 Task: Create a new collection "Vectors".
Action: Mouse moved to (570, 335)
Screenshot: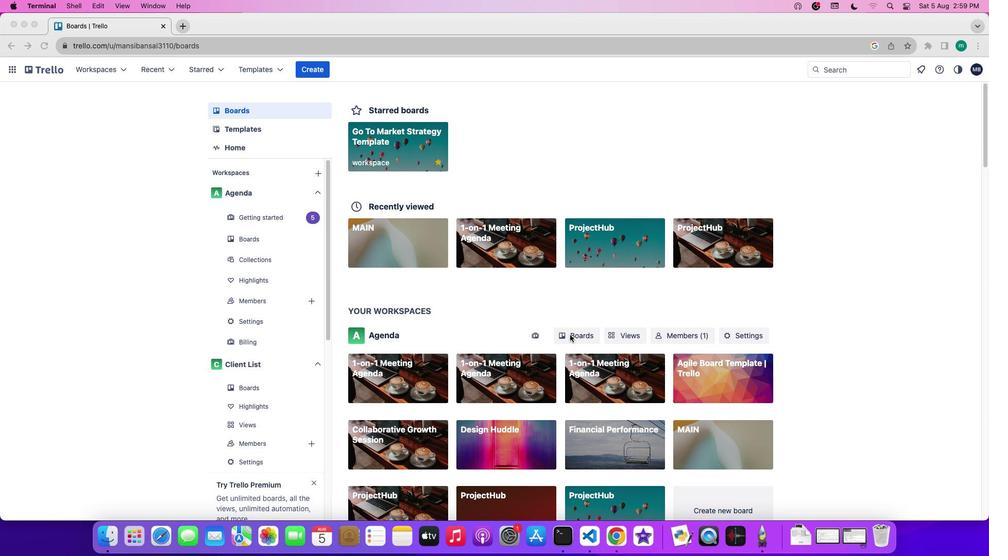 
Action: Mouse pressed left at (570, 335)
Screenshot: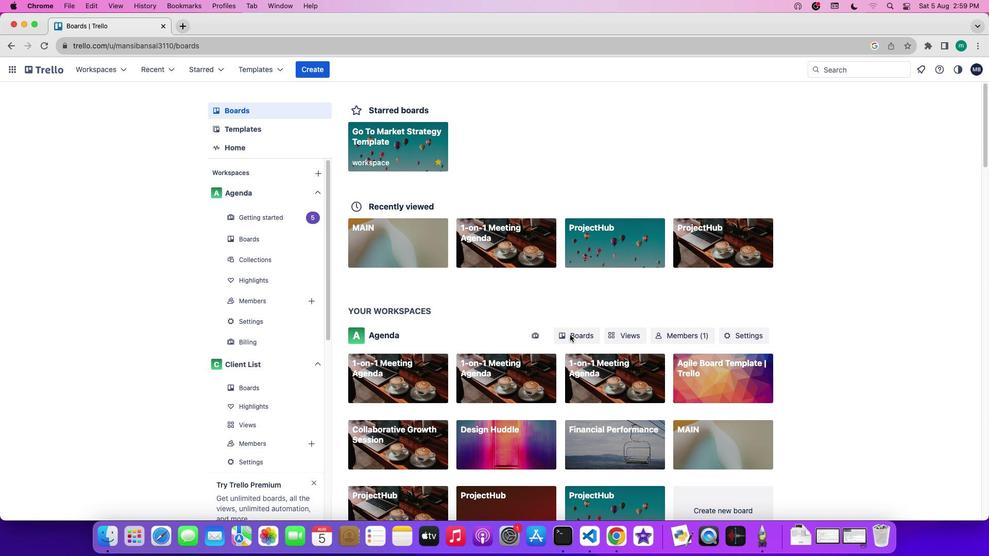 
Action: Mouse pressed left at (570, 335)
Screenshot: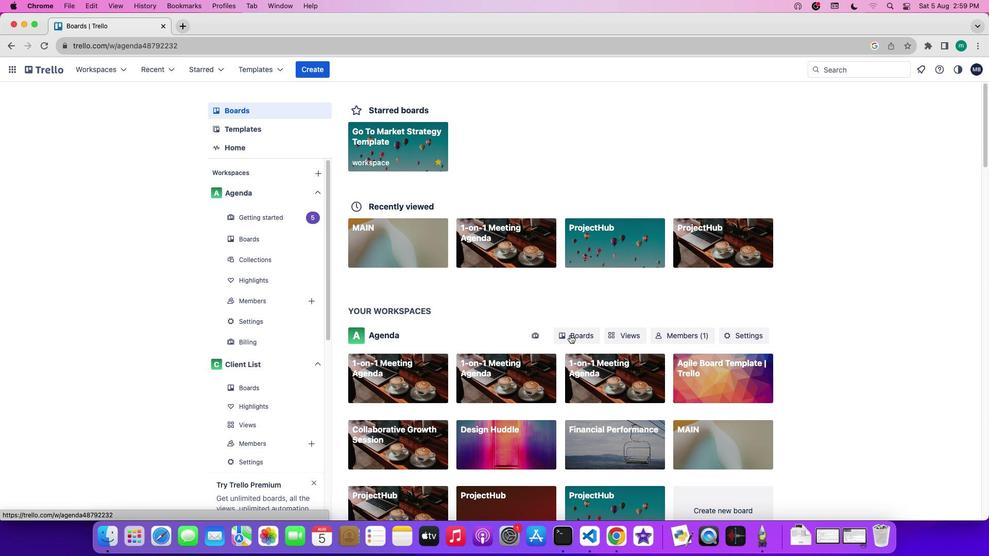 
Action: Mouse moved to (345, 256)
Screenshot: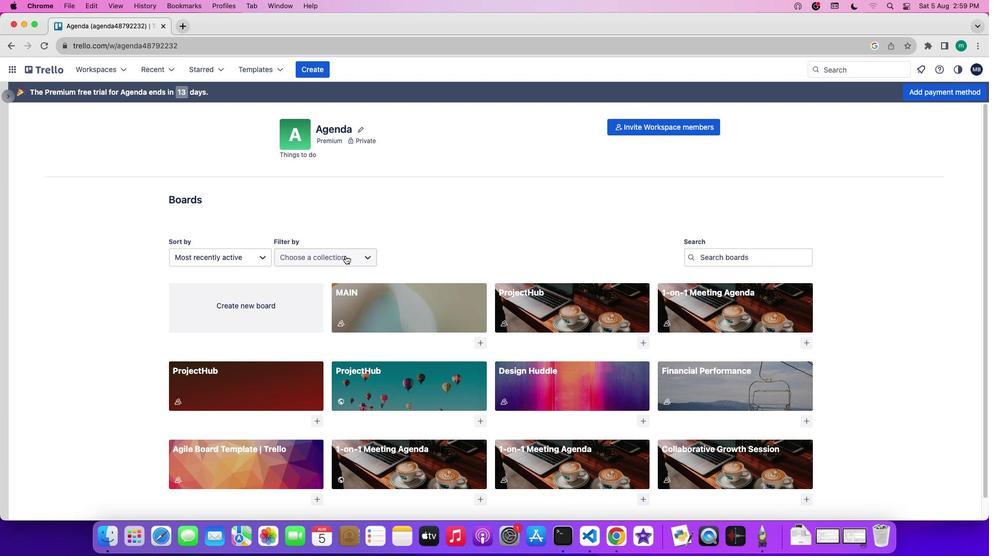 
Action: Mouse pressed left at (345, 256)
Screenshot: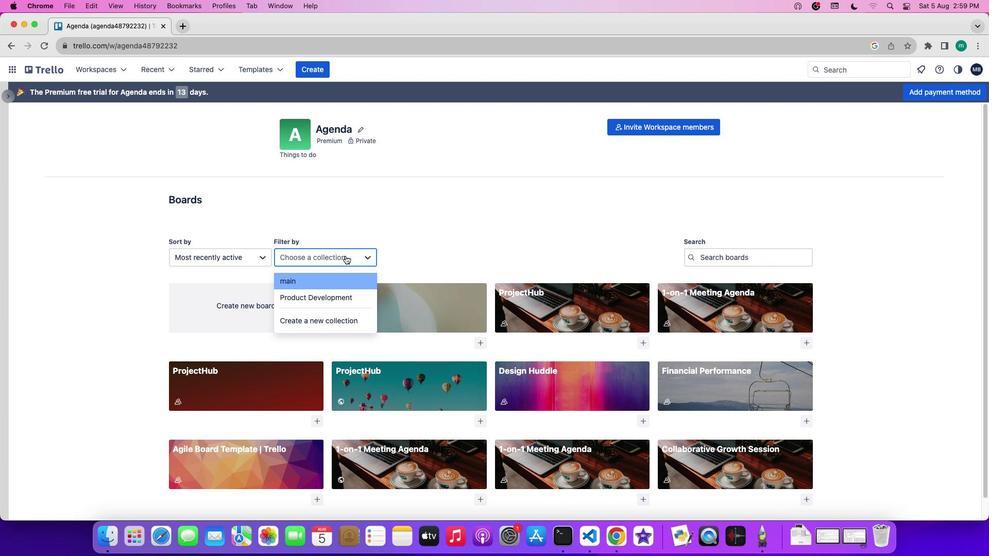 
Action: Mouse moved to (335, 316)
Screenshot: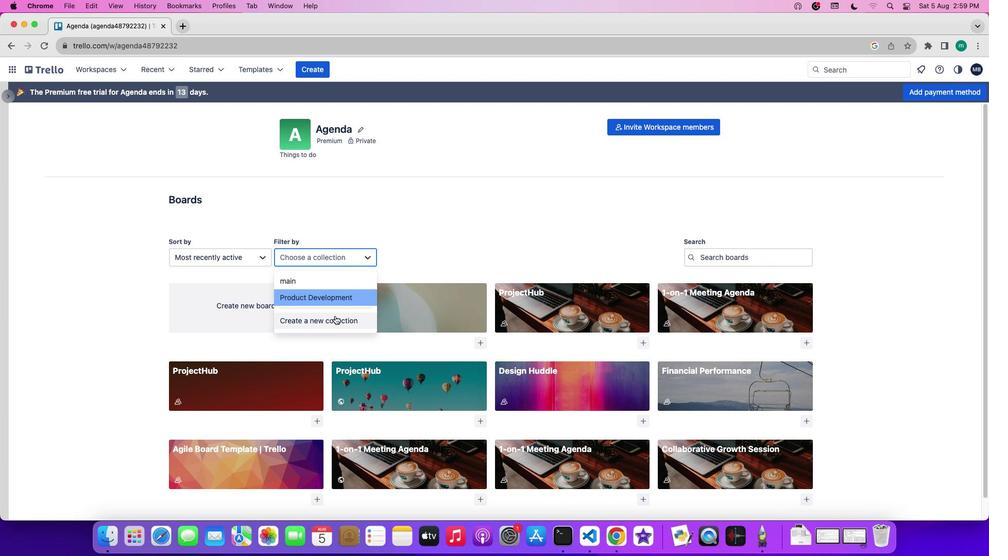 
Action: Mouse pressed left at (335, 316)
Screenshot: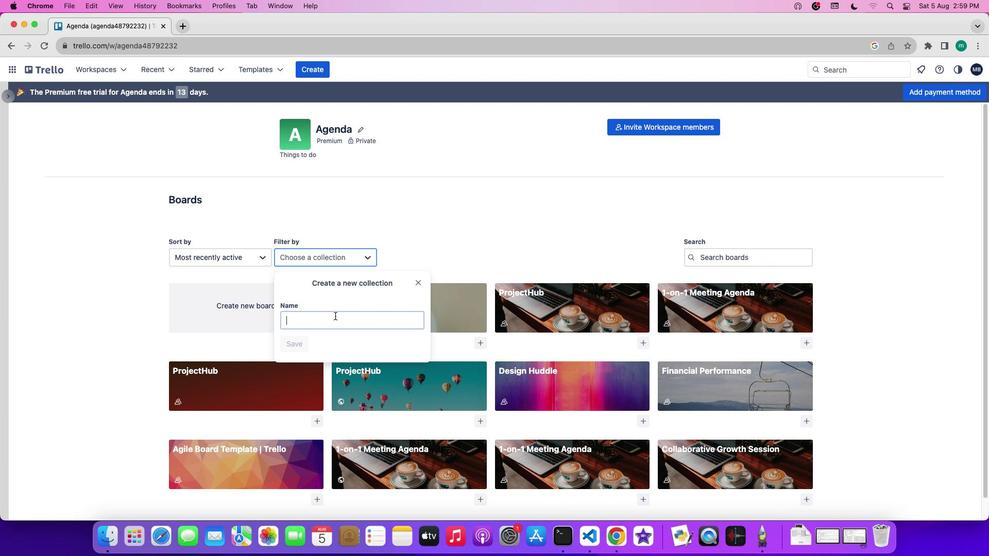 
Action: Mouse moved to (333, 316)
Screenshot: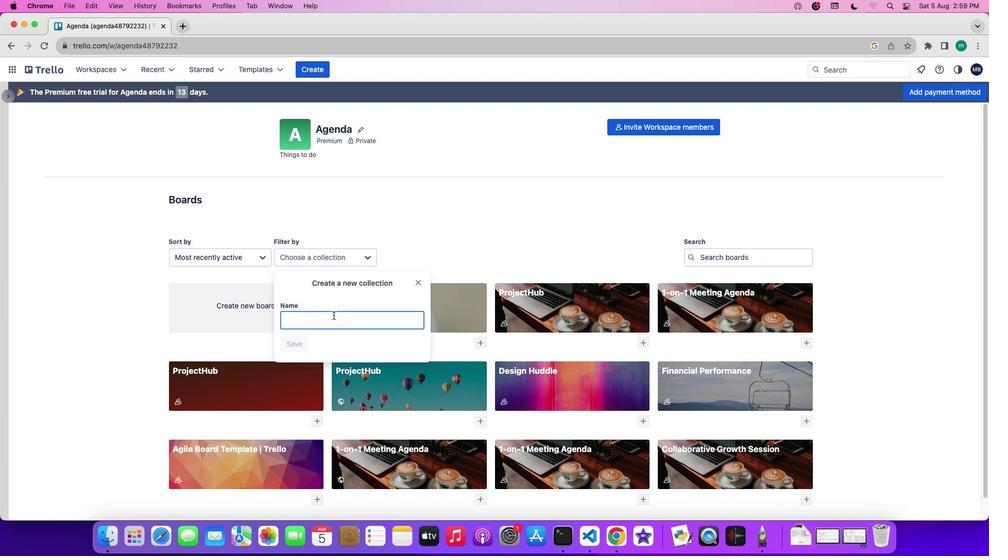 
Action: Mouse pressed left at (333, 316)
Screenshot: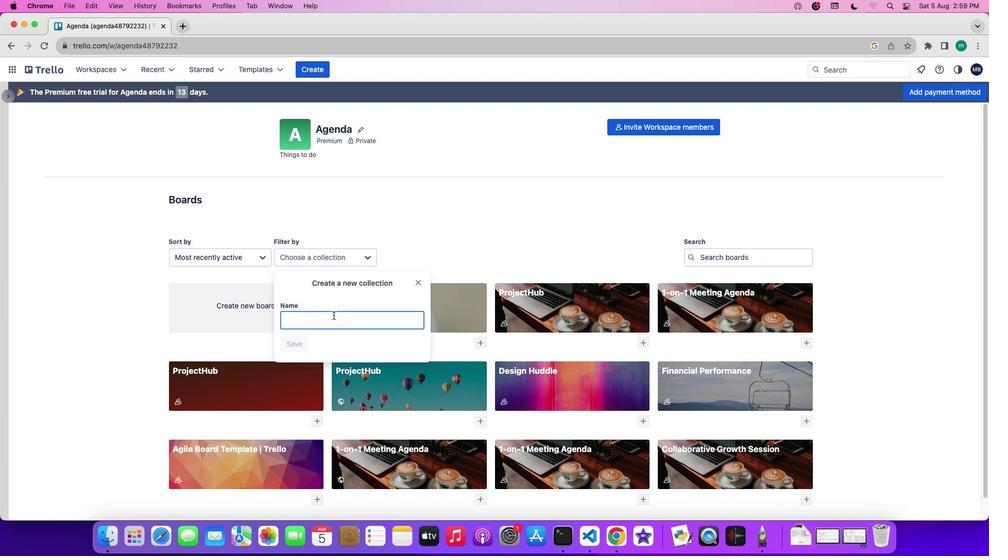 
Action: Key pressed Key.shift'V''e''c''t''o''r''s'
Screenshot: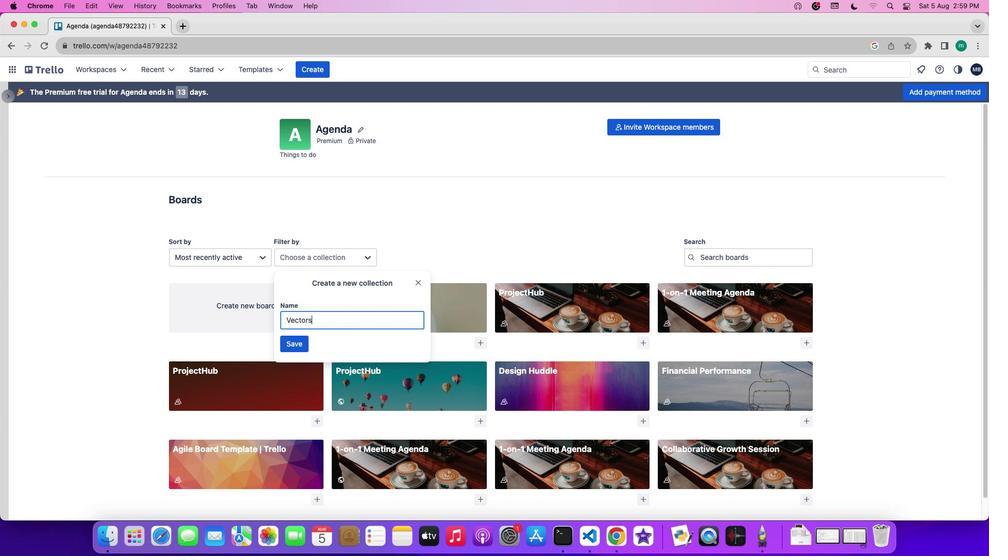 
Action: Mouse moved to (293, 336)
Screenshot: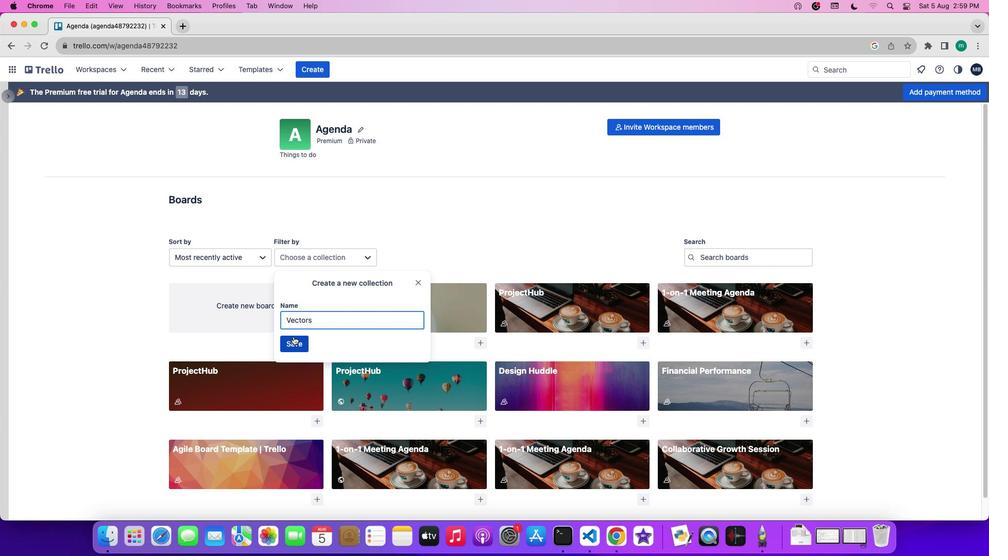 
Action: Mouse pressed left at (293, 336)
Screenshot: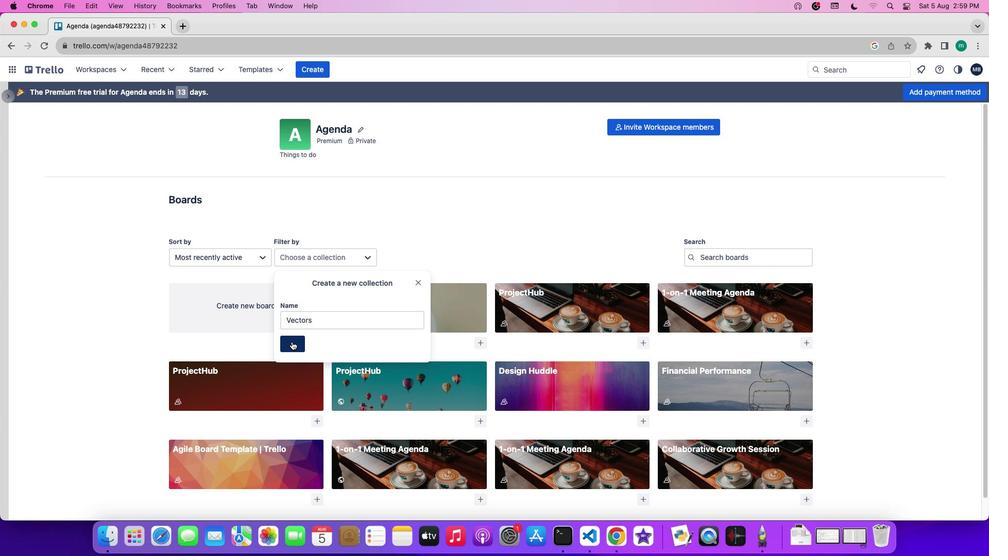 
Action: Mouse moved to (290, 340)
Screenshot: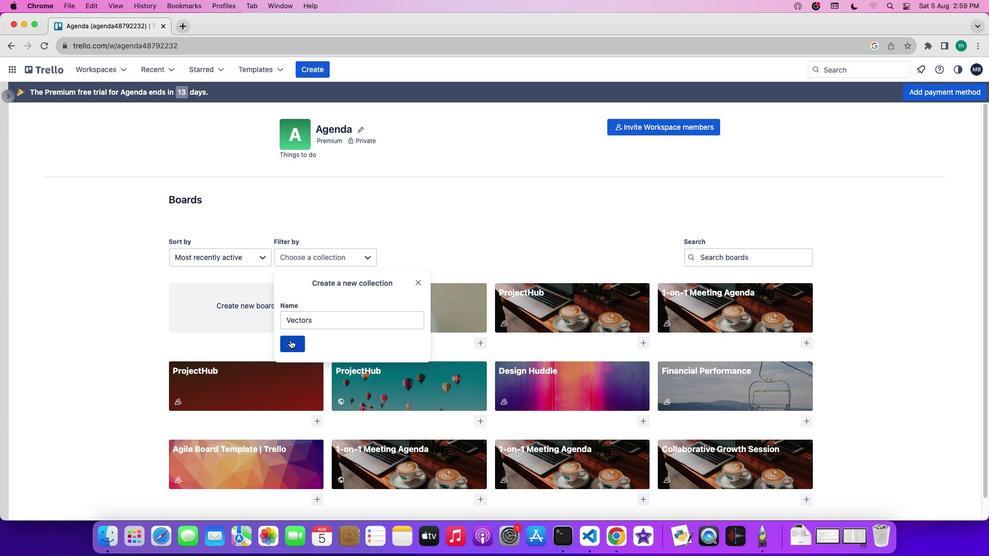 
